 Task: Create a new project with a roadmap view.
Action: Mouse moved to (223, 137)
Screenshot: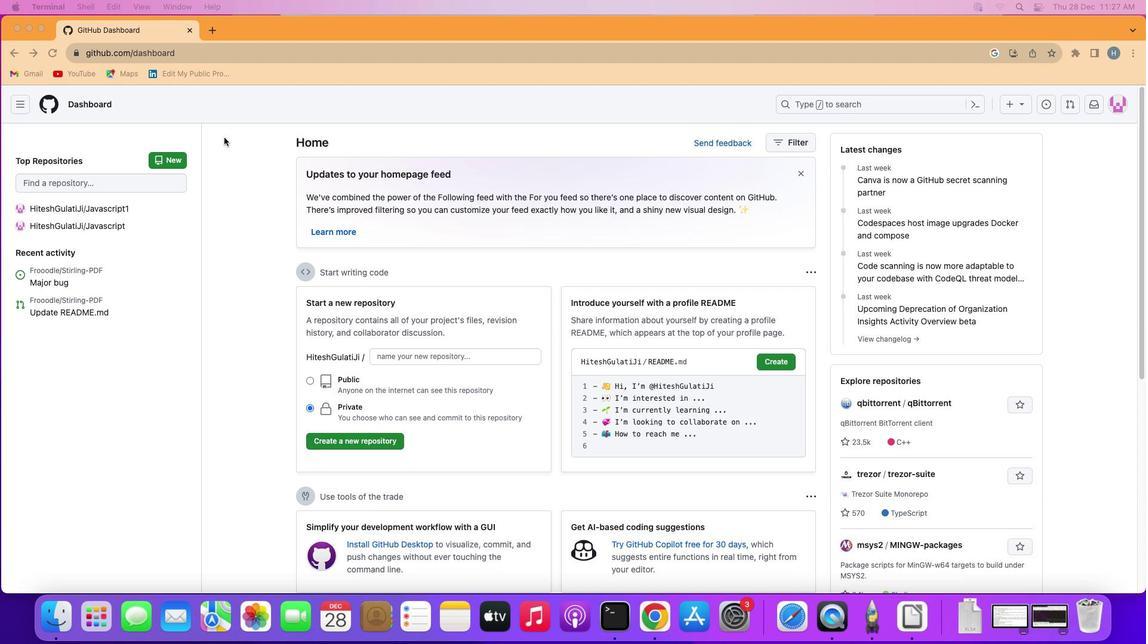 
Action: Mouse pressed left at (223, 137)
Screenshot: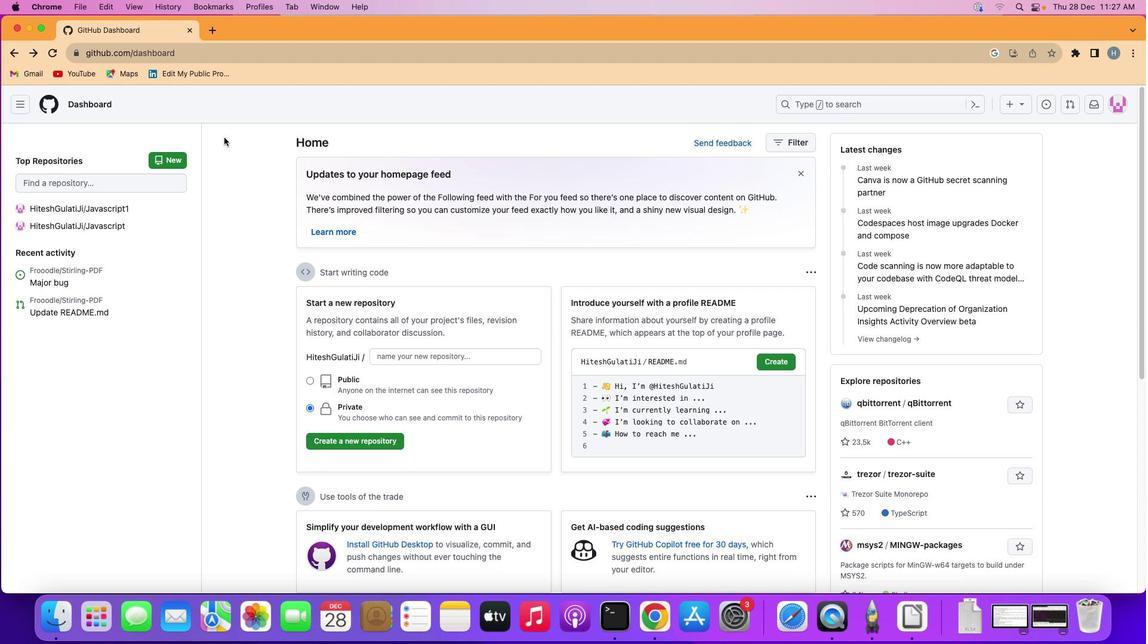 
Action: Mouse moved to (19, 102)
Screenshot: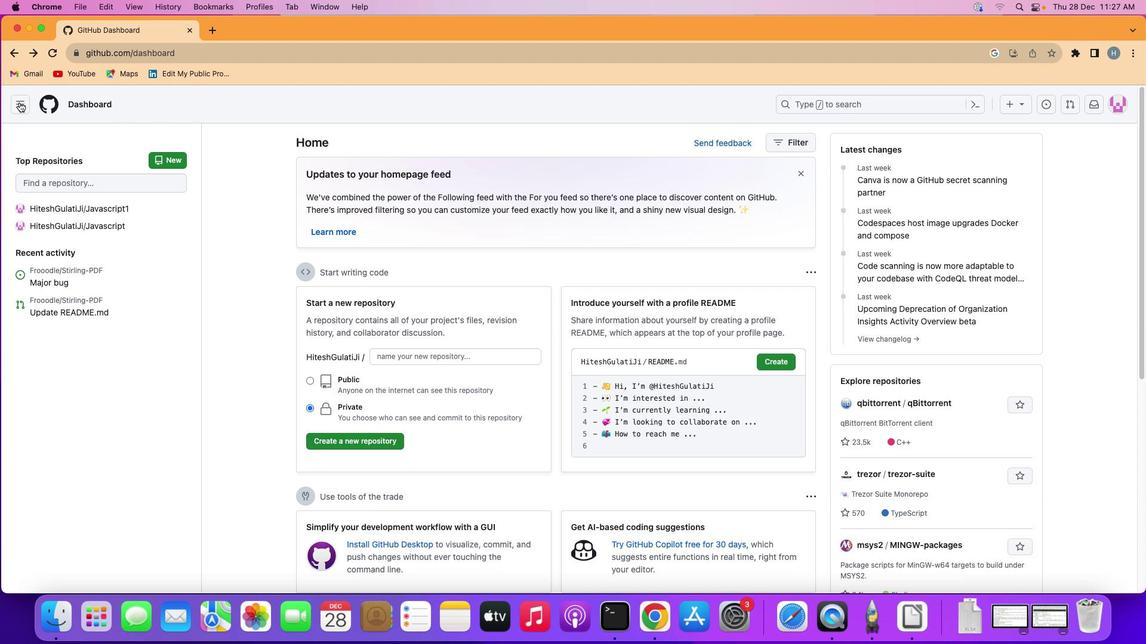 
Action: Mouse pressed left at (19, 102)
Screenshot: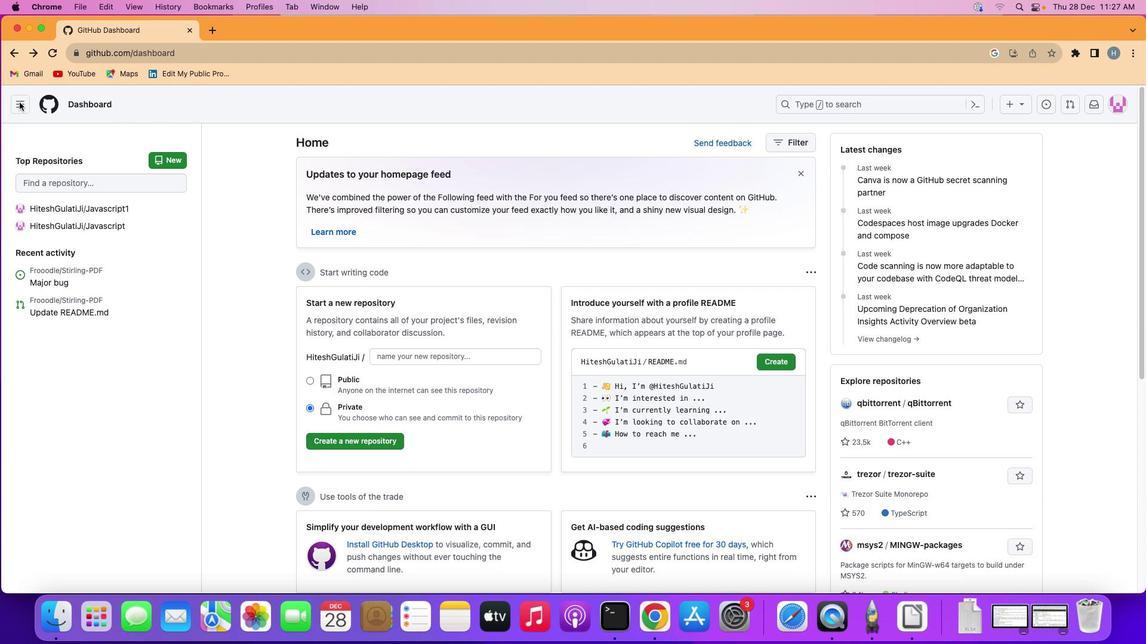 
Action: Mouse moved to (69, 192)
Screenshot: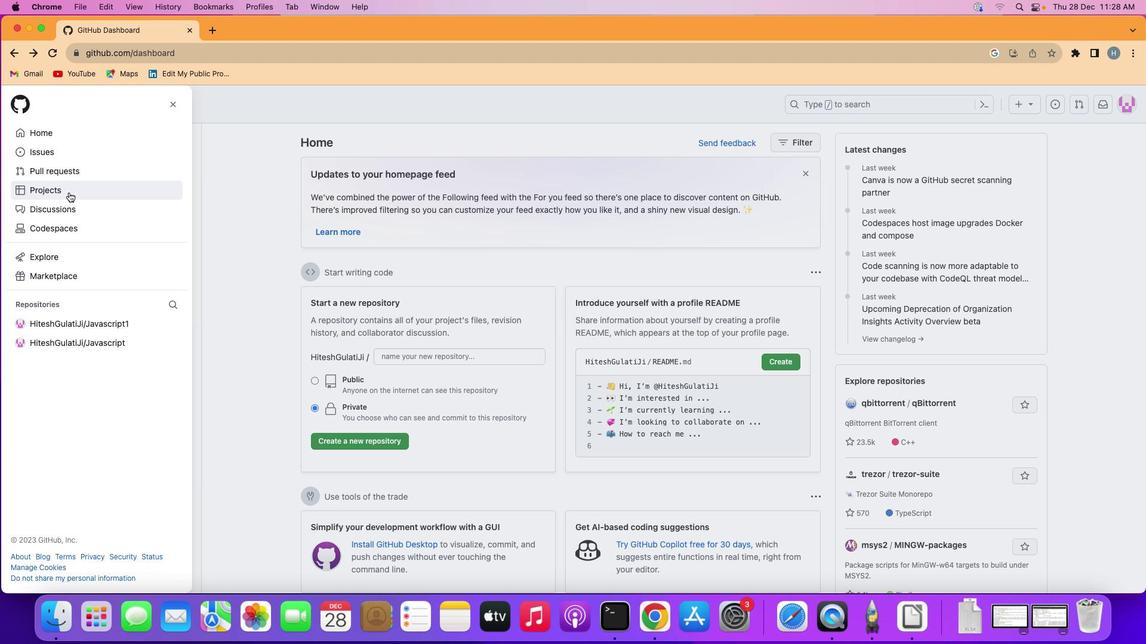 
Action: Mouse pressed left at (69, 192)
Screenshot: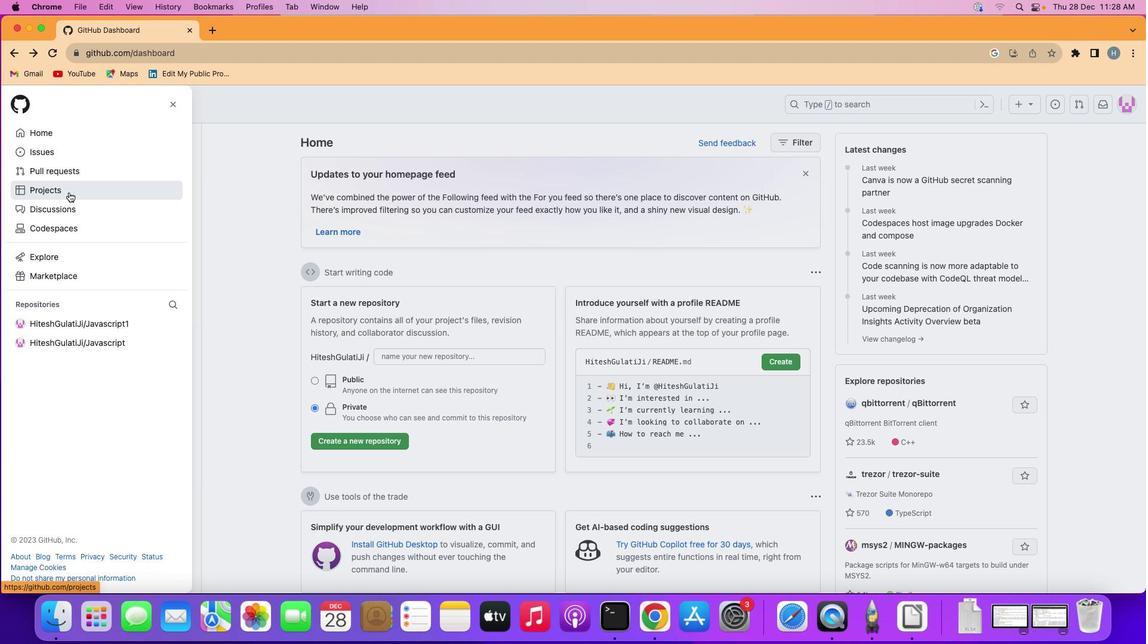 
Action: Mouse moved to (1025, 108)
Screenshot: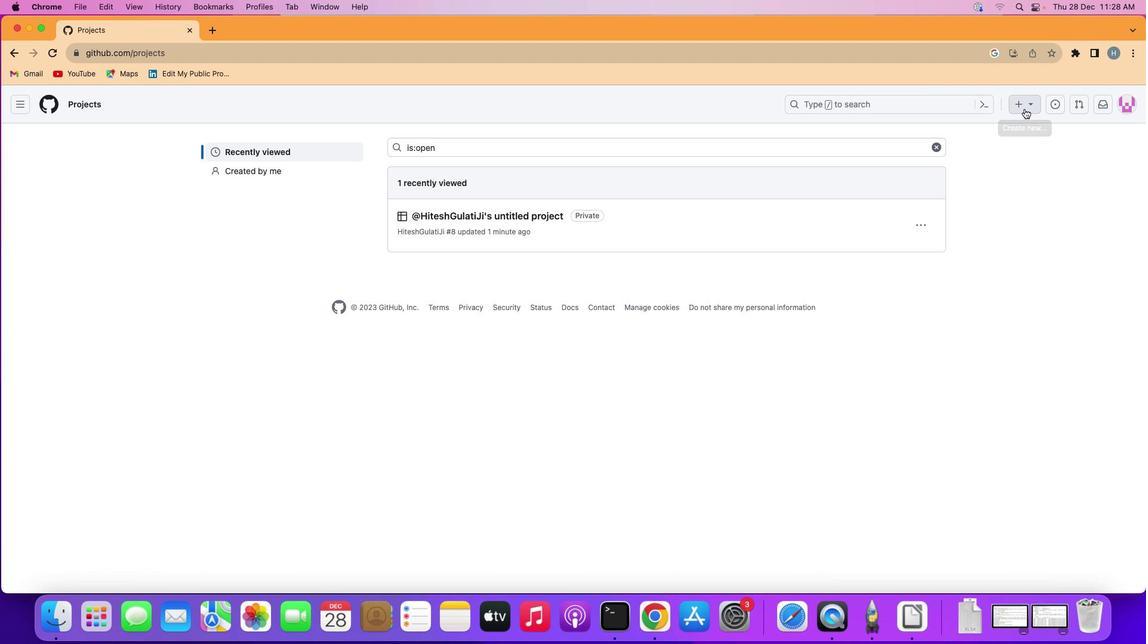 
Action: Mouse pressed left at (1025, 108)
Screenshot: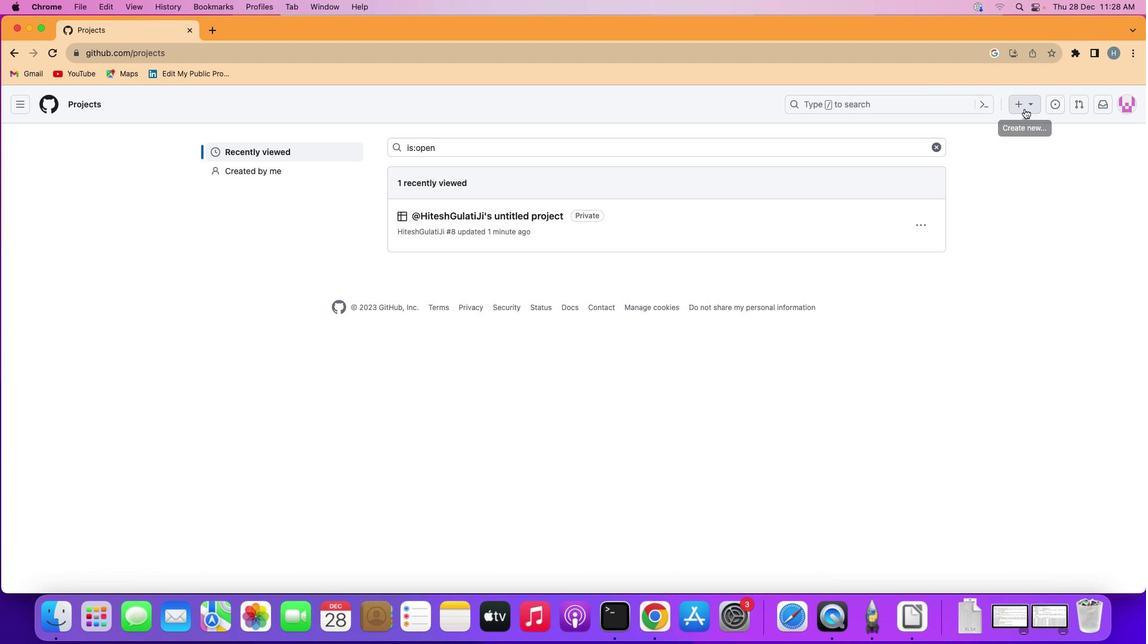 
Action: Mouse moved to (996, 238)
Screenshot: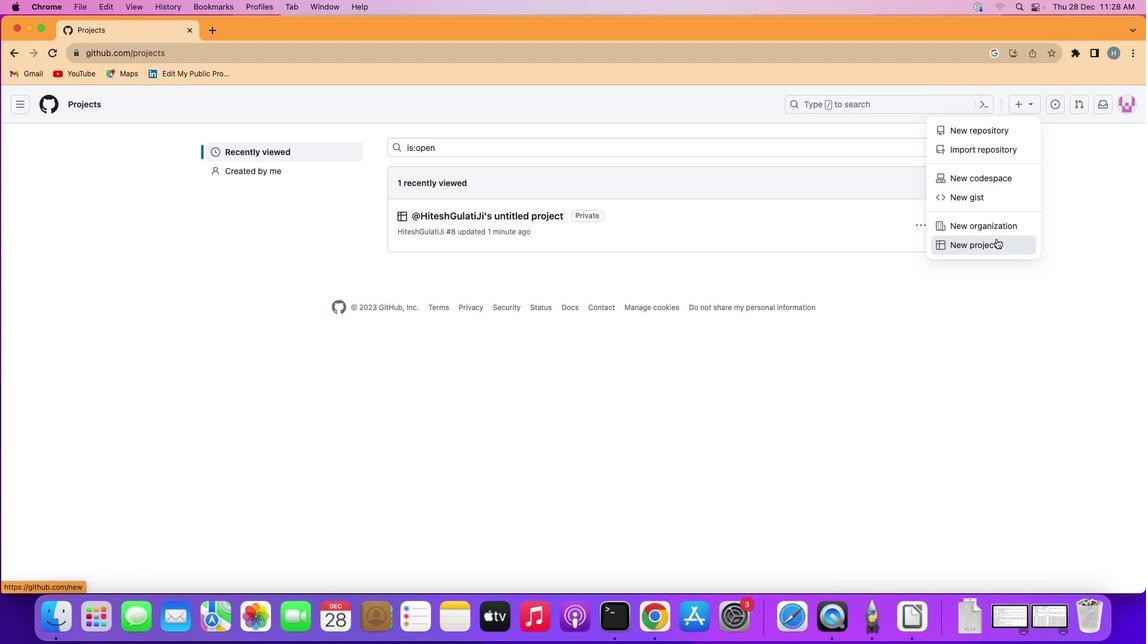 
Action: Mouse pressed left at (996, 238)
Screenshot: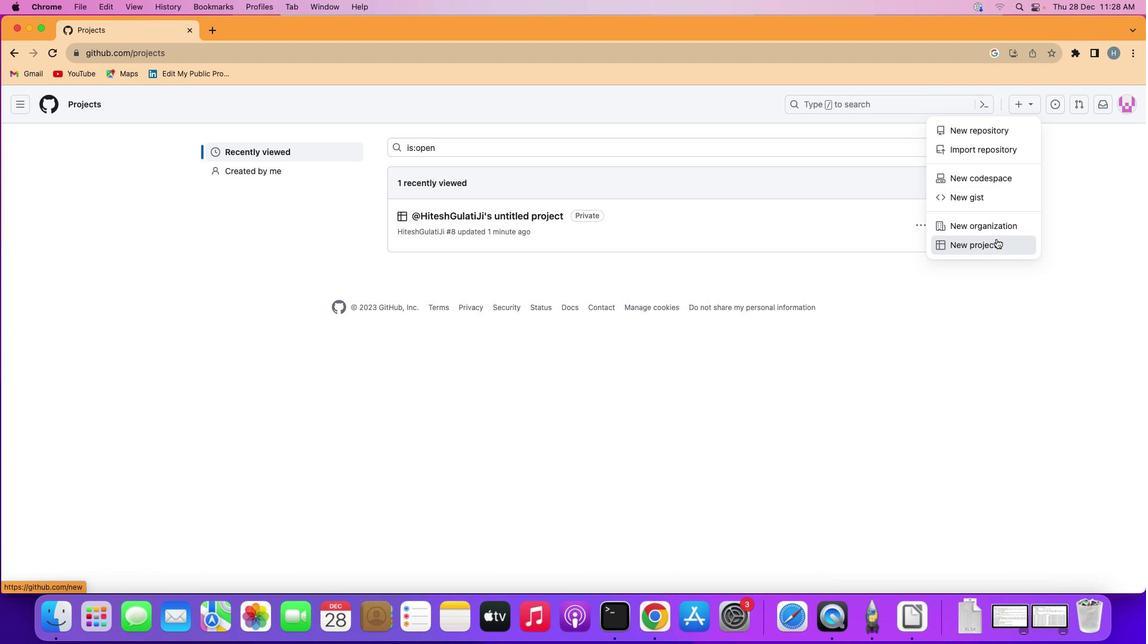 
Action: Mouse moved to (336, 295)
Screenshot: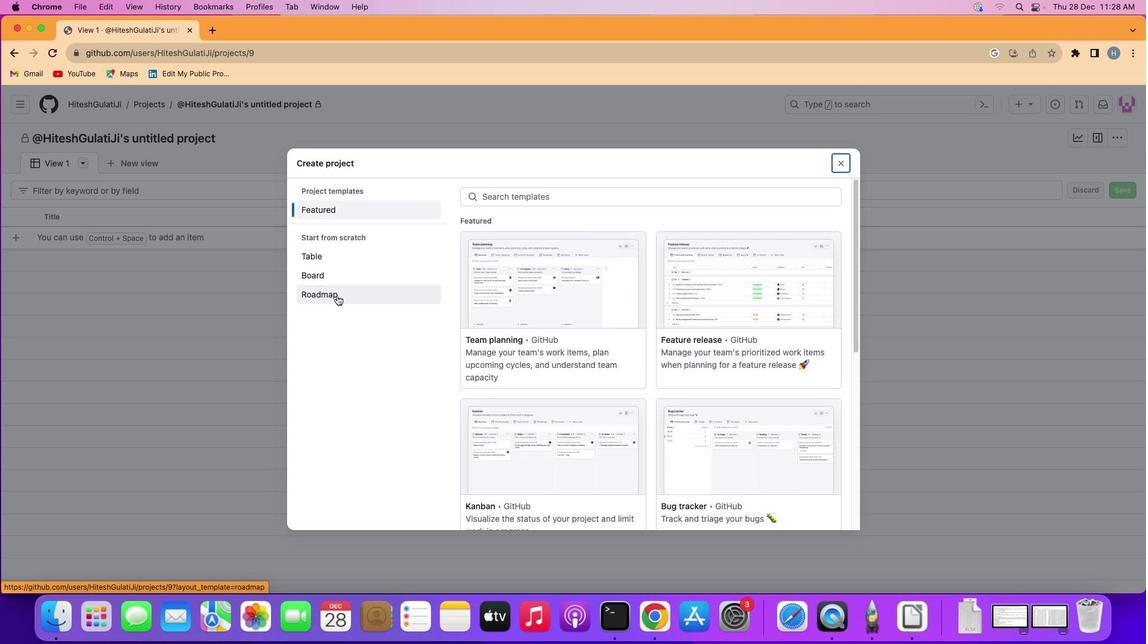 
Action: Mouse pressed left at (336, 295)
Screenshot: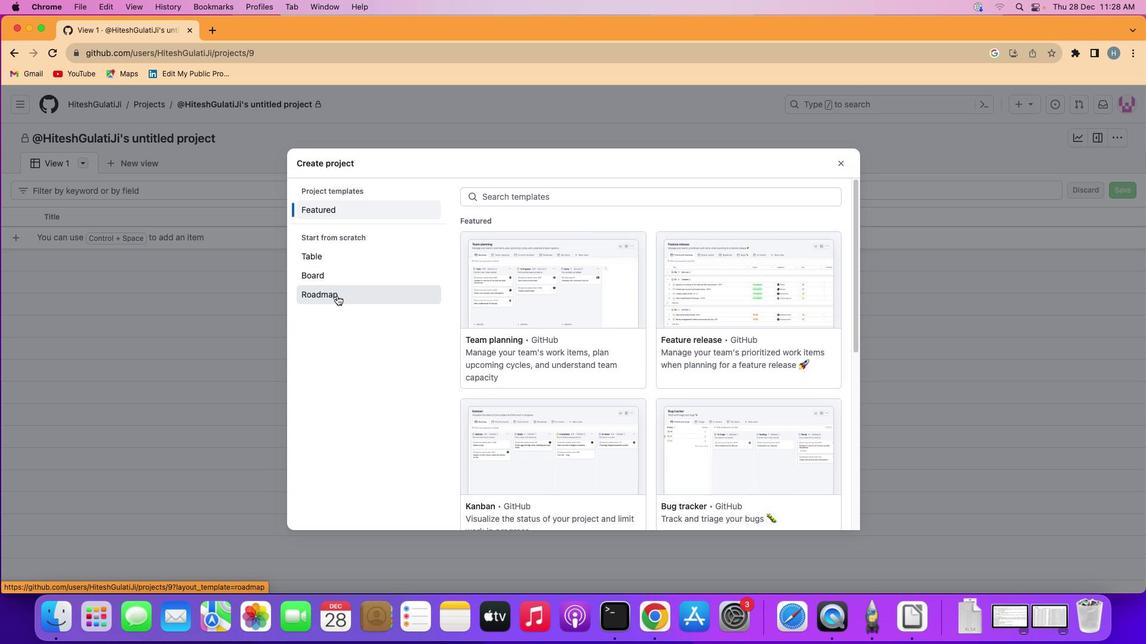 
Action: Mouse moved to (822, 506)
Screenshot: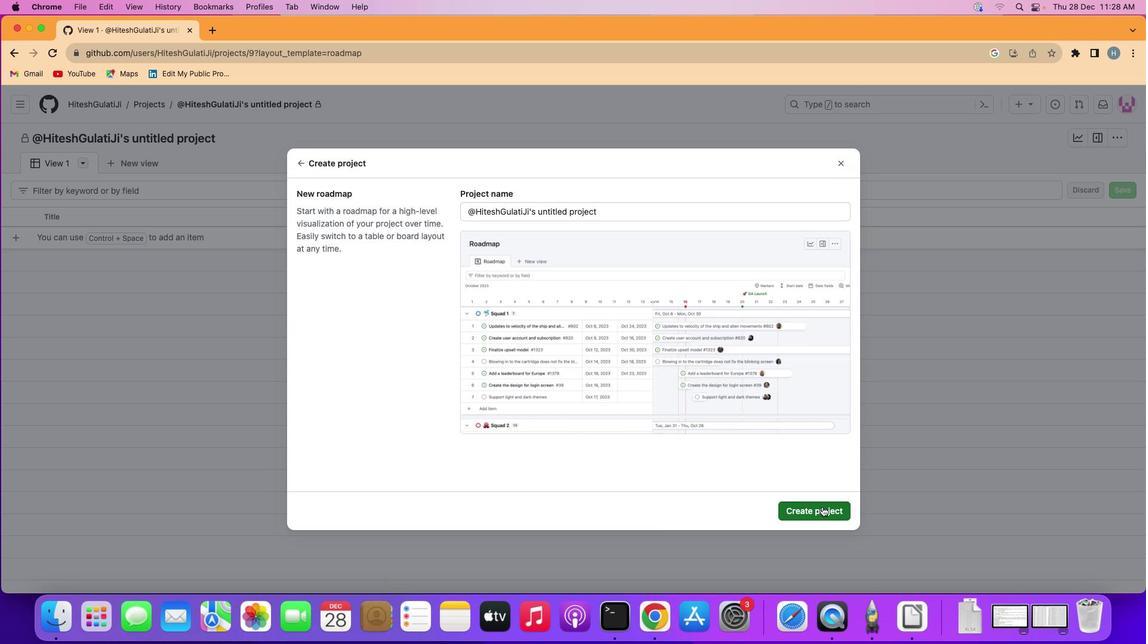 
Action: Mouse pressed left at (822, 506)
Screenshot: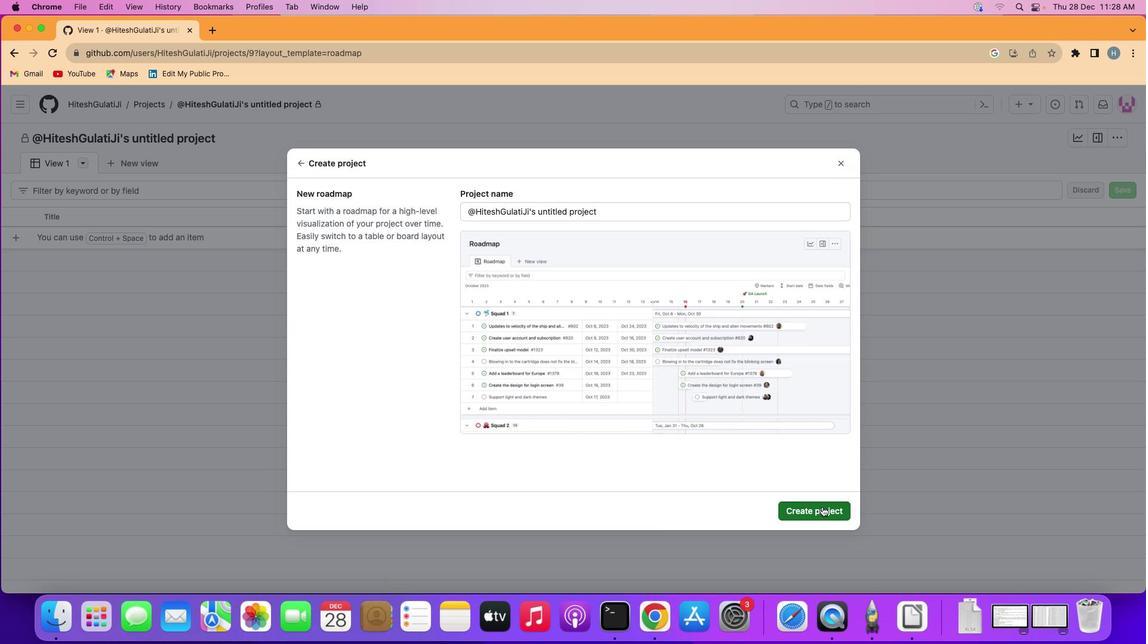 
Action: Mouse moved to (723, 373)
Screenshot: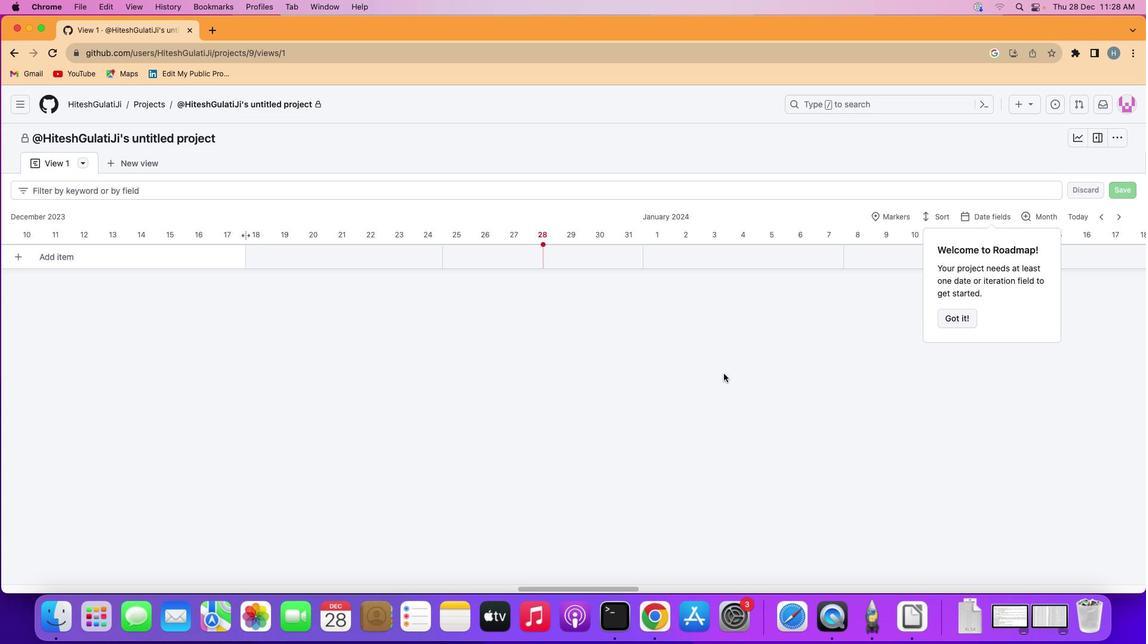 
